 Task: Find hotels with Restaurants.
Action: Mouse moved to (488, 110)
Screenshot: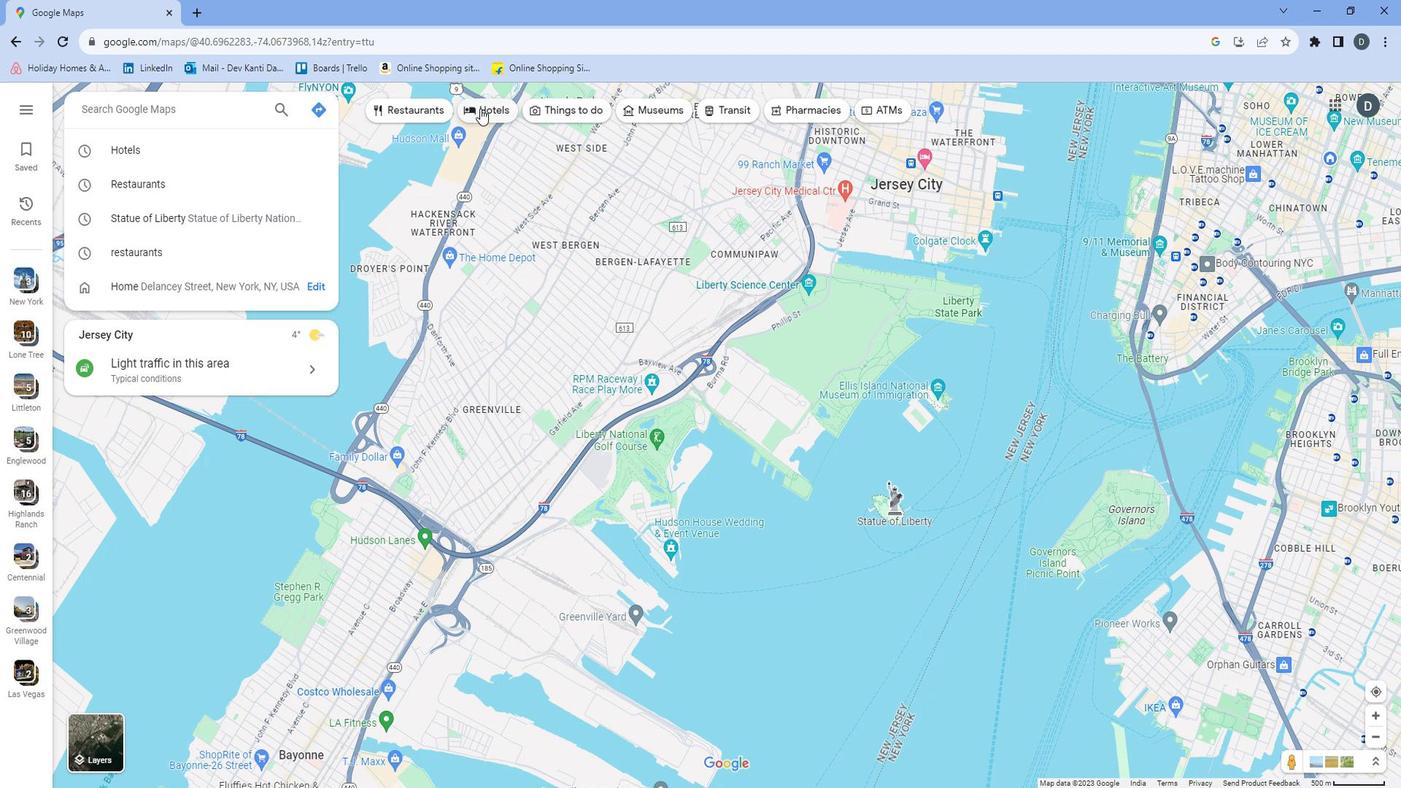 
Action: Mouse pressed left at (488, 110)
Screenshot: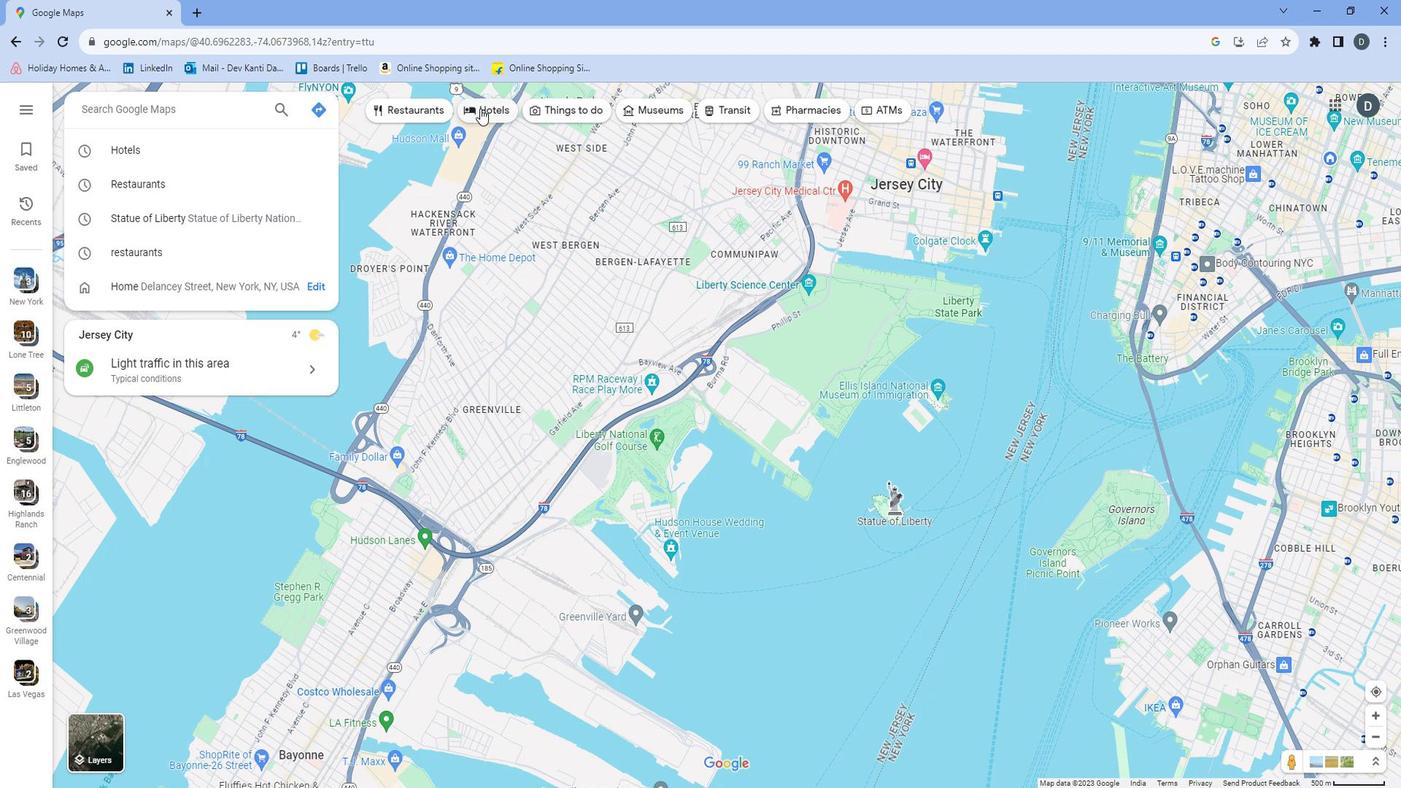 
Action: Mouse moved to (706, 108)
Screenshot: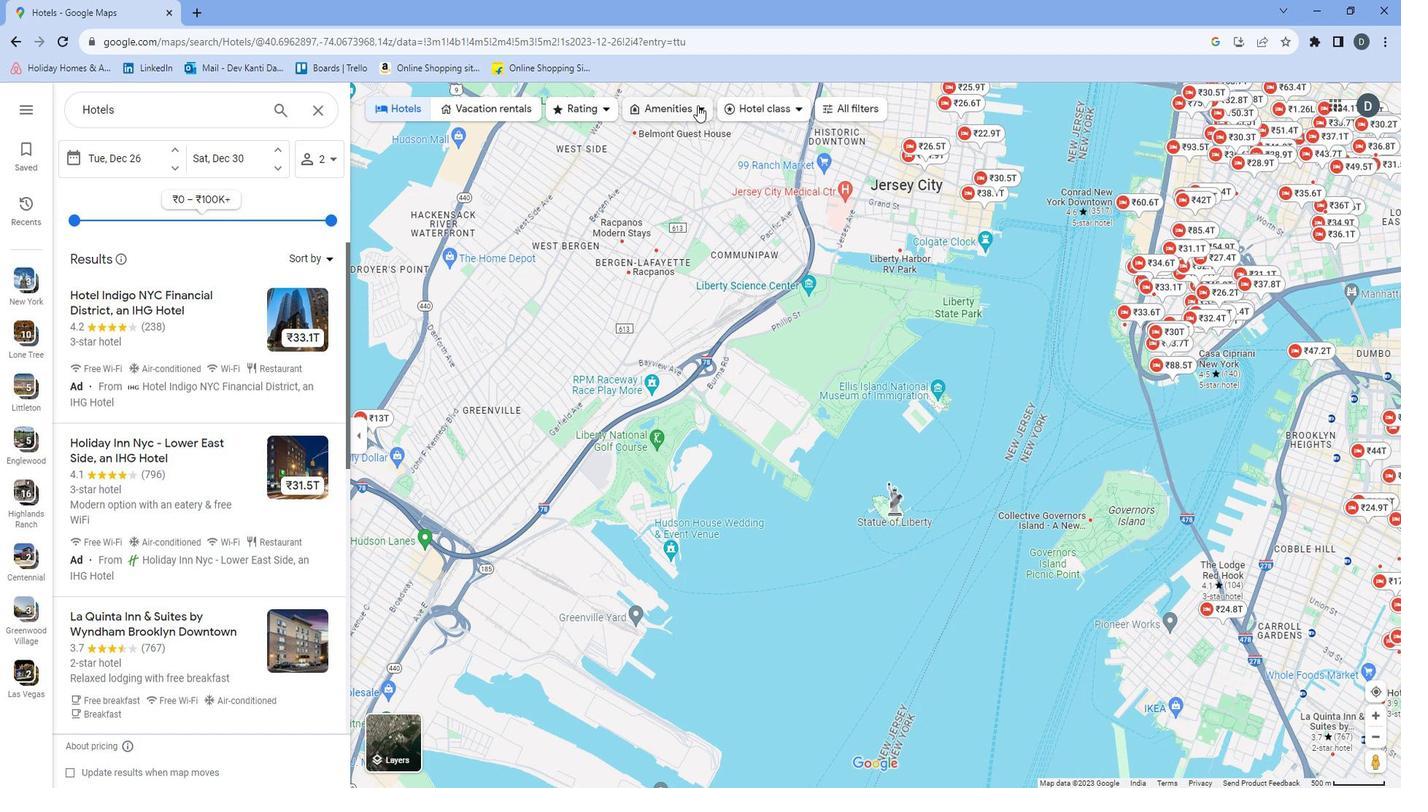 
Action: Mouse pressed left at (706, 108)
Screenshot: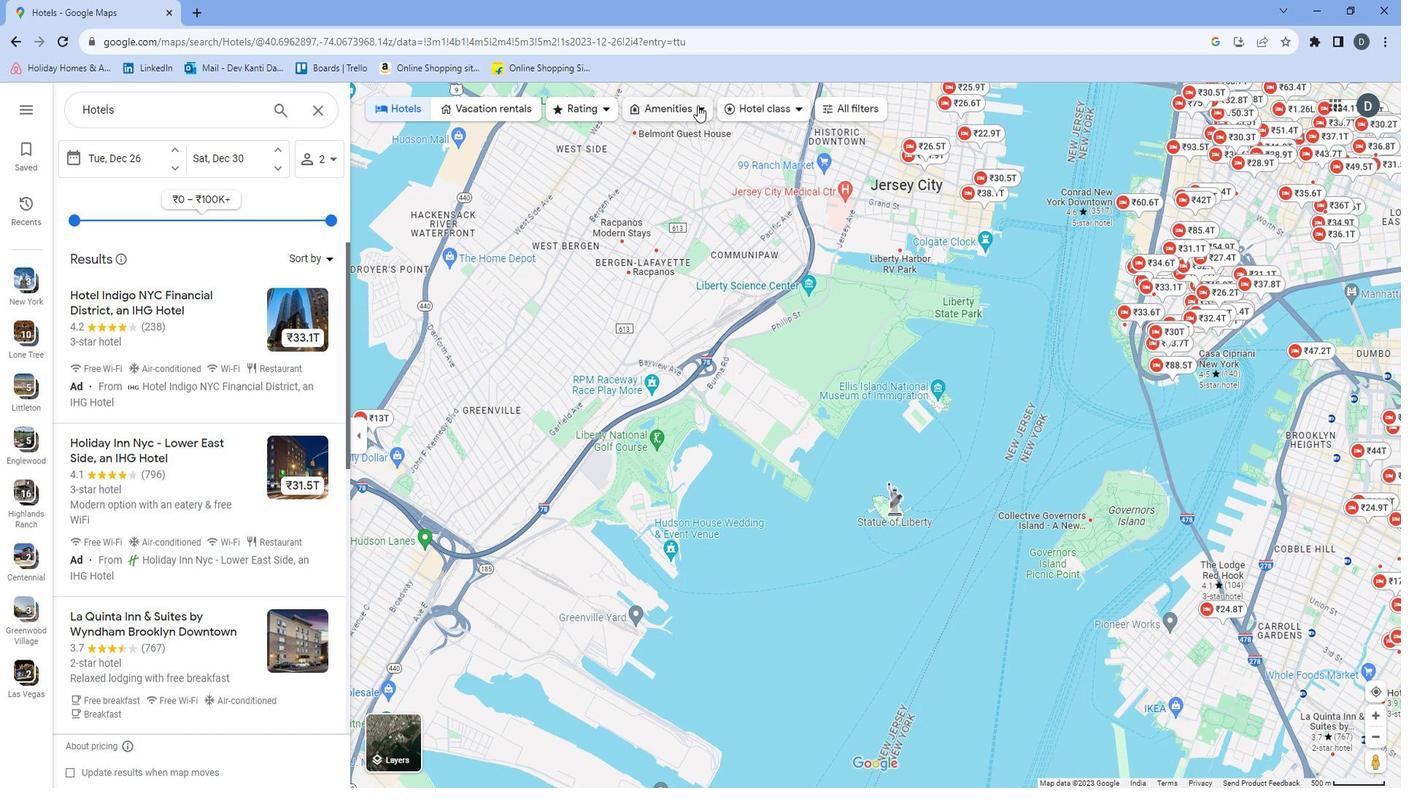 
Action: Mouse moved to (769, 229)
Screenshot: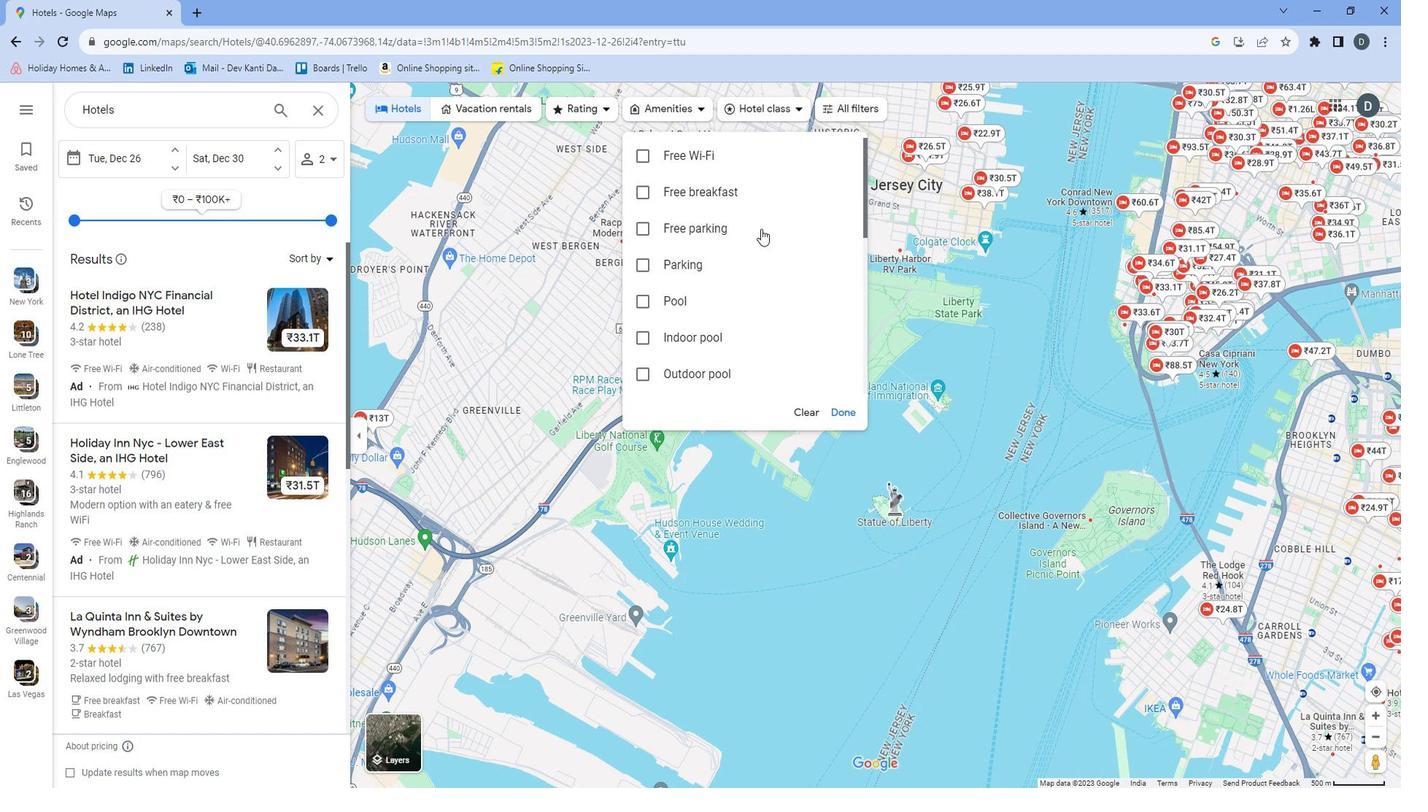 
Action: Mouse scrolled (769, 228) with delta (0, 0)
Screenshot: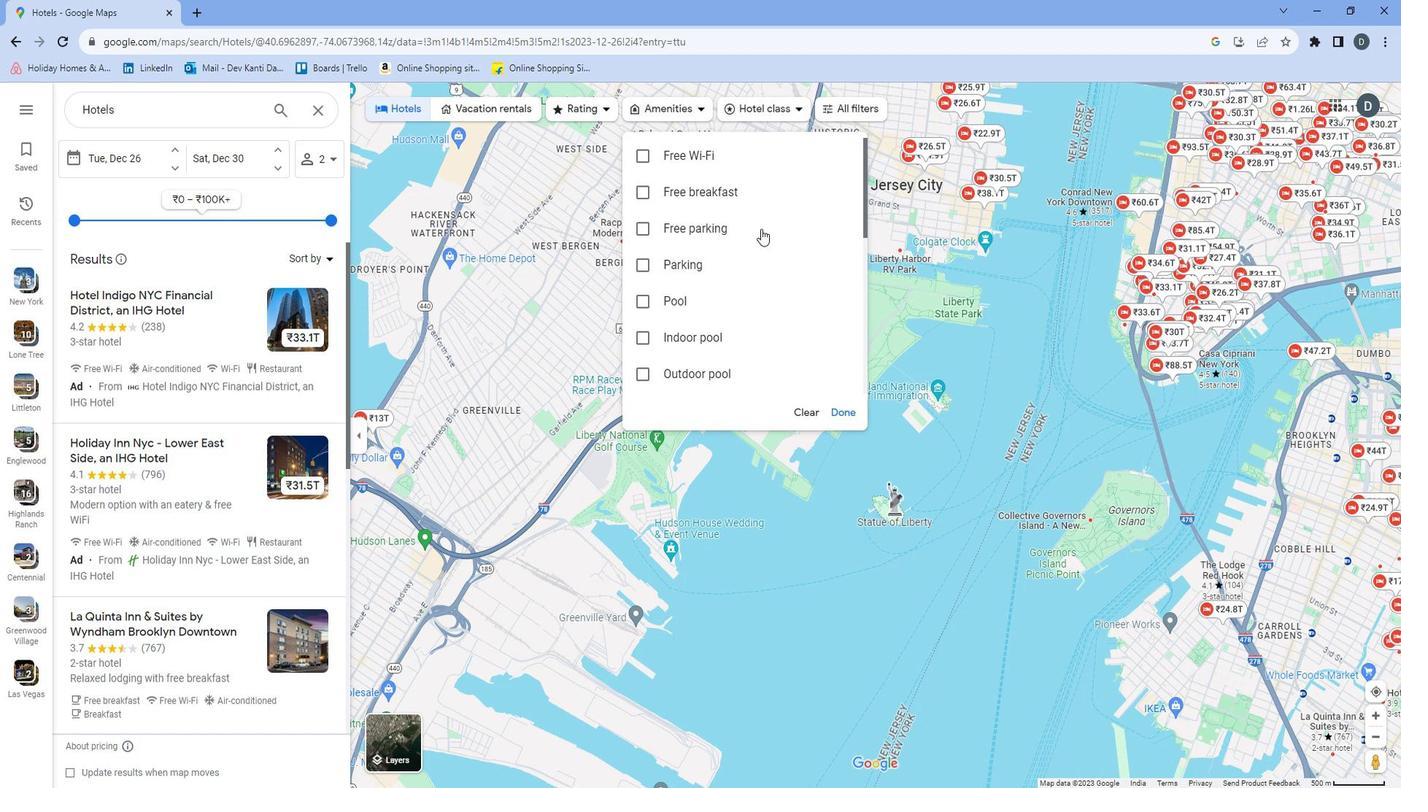 
Action: Mouse moved to (769, 230)
Screenshot: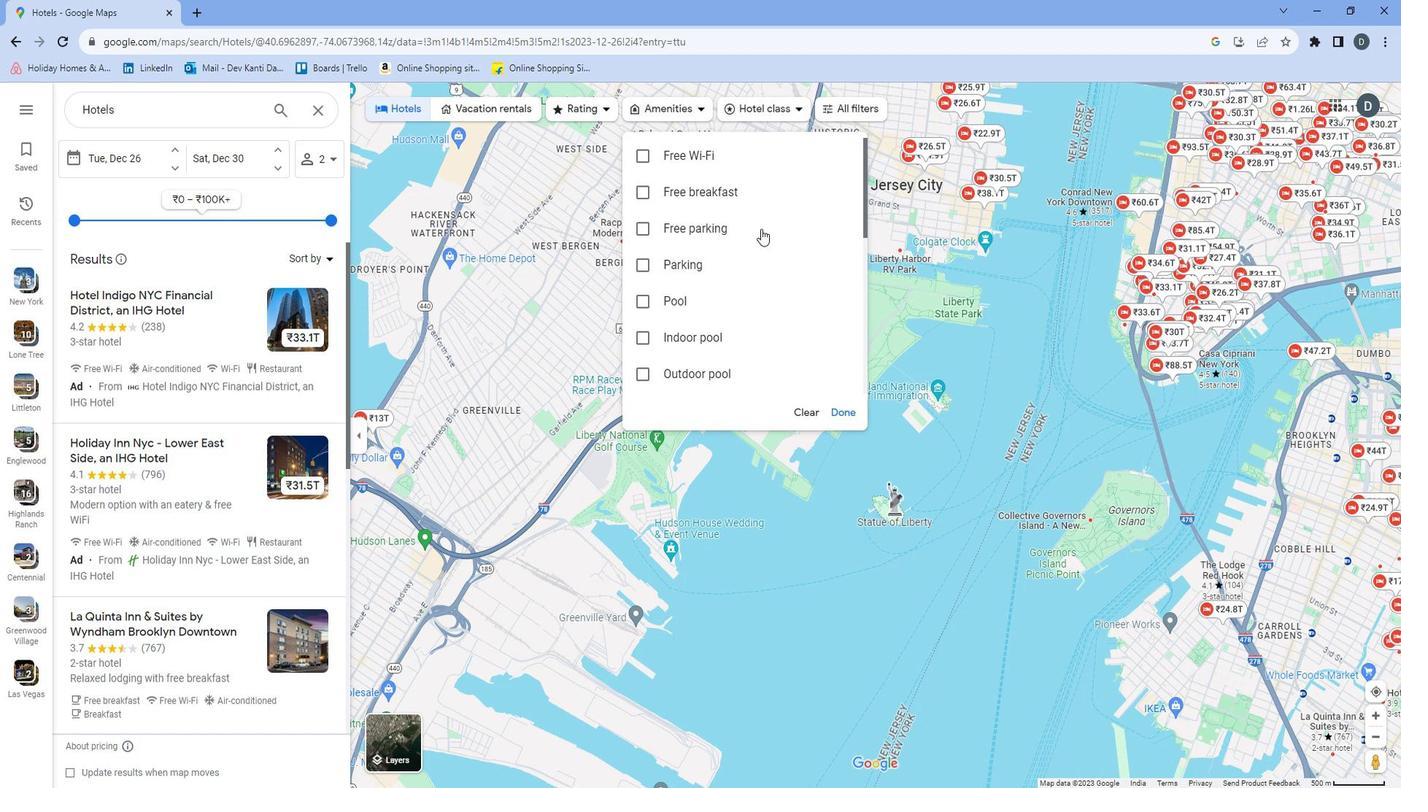 
Action: Mouse scrolled (769, 229) with delta (0, 0)
Screenshot: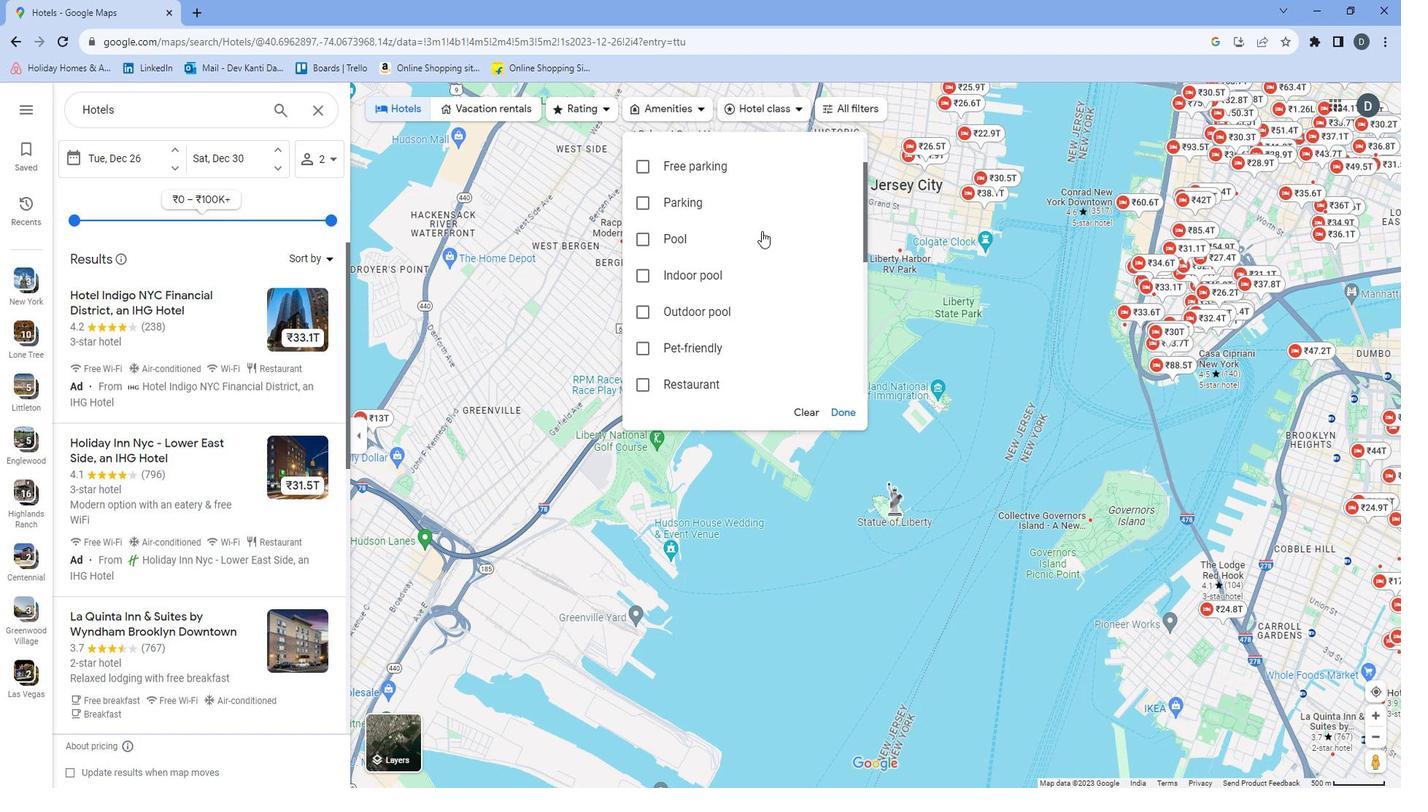 
Action: Mouse moved to (769, 231)
Screenshot: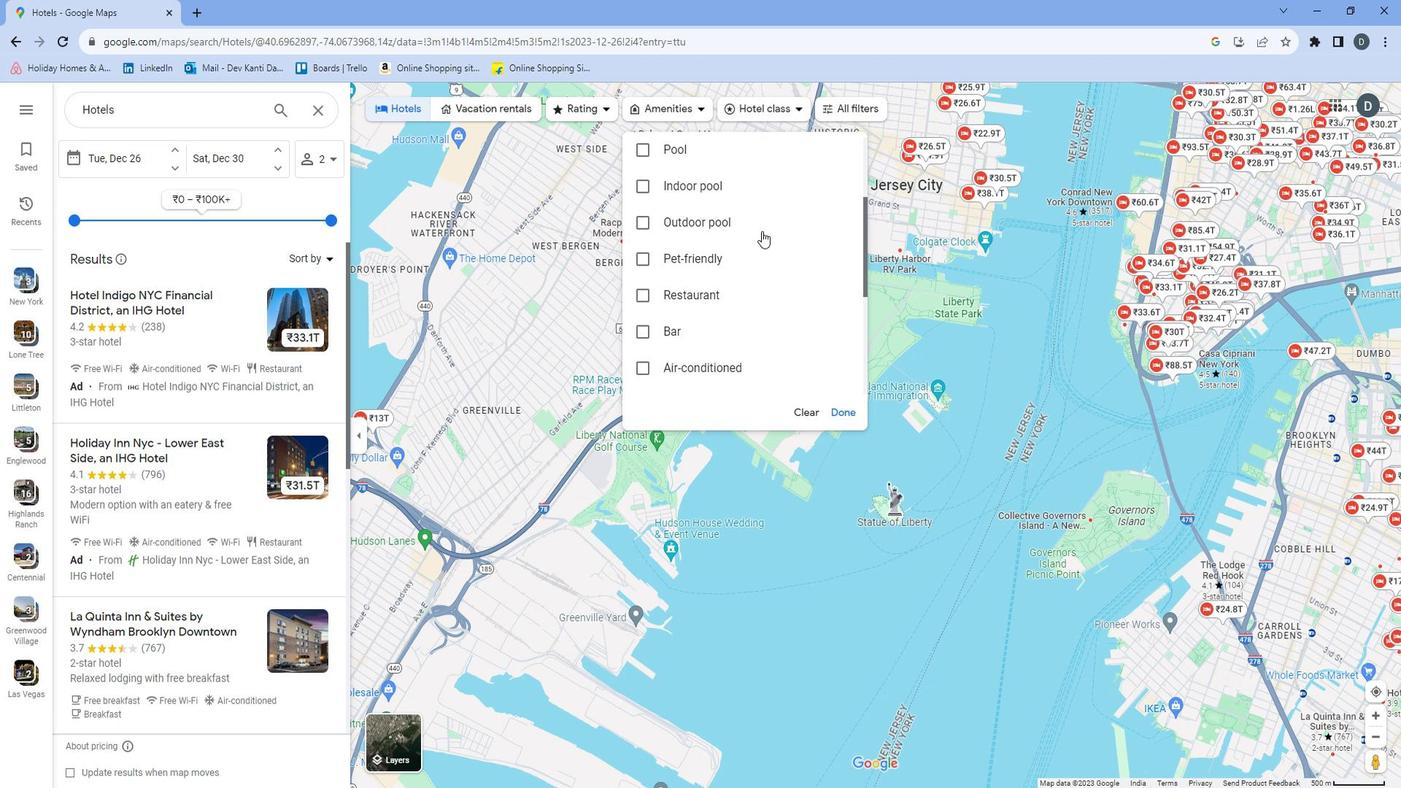 
Action: Mouse scrolled (769, 230) with delta (0, 0)
Screenshot: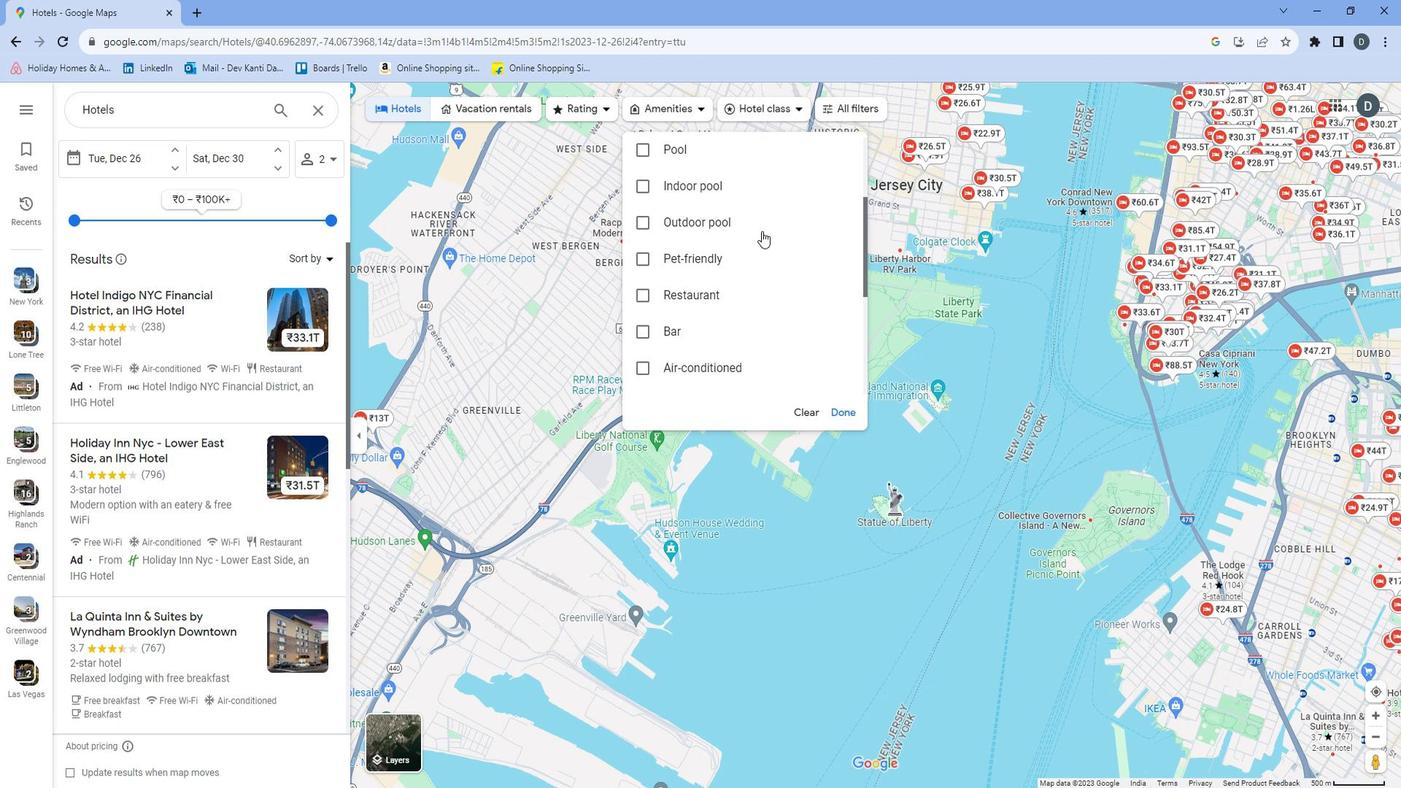 
Action: Mouse moved to (653, 222)
Screenshot: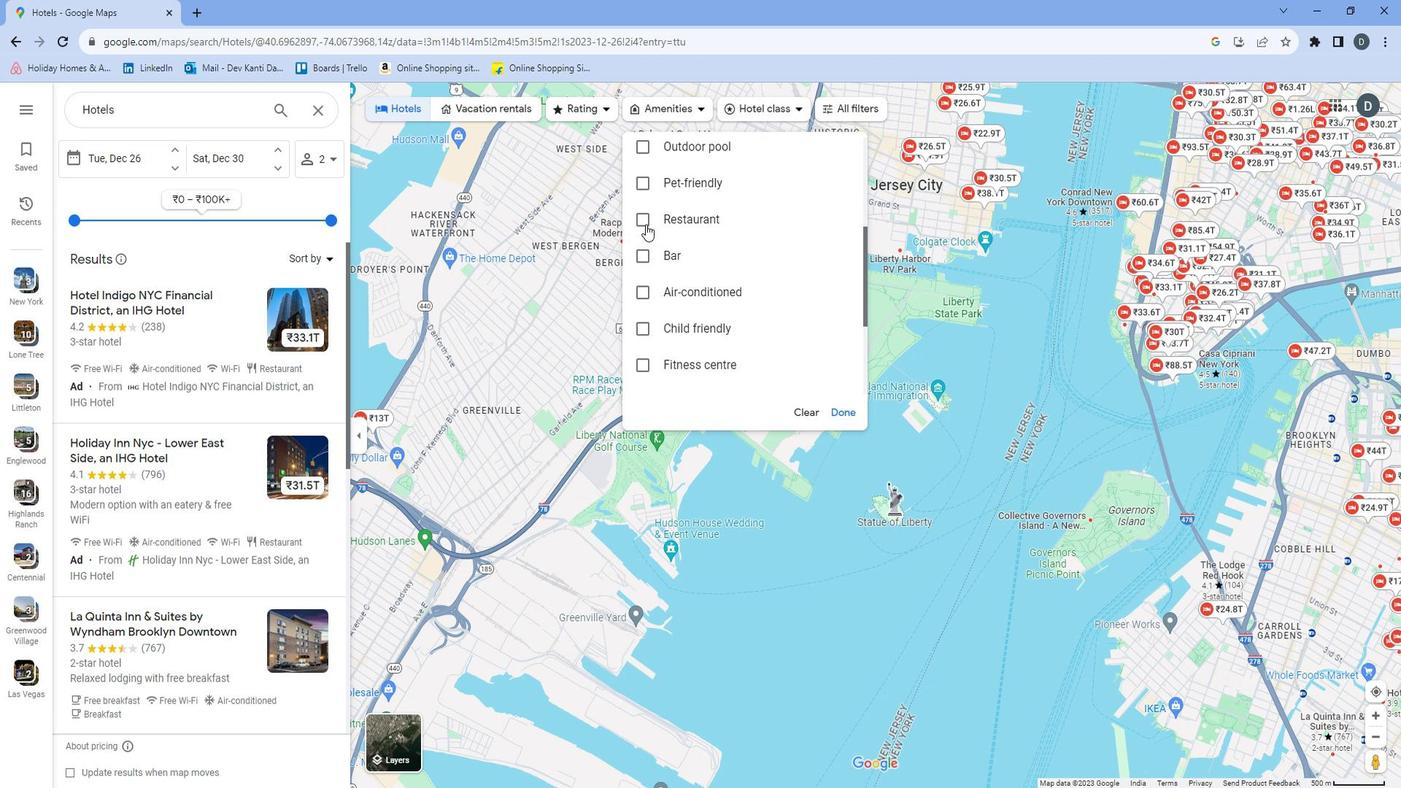 
Action: Mouse pressed left at (653, 222)
Screenshot: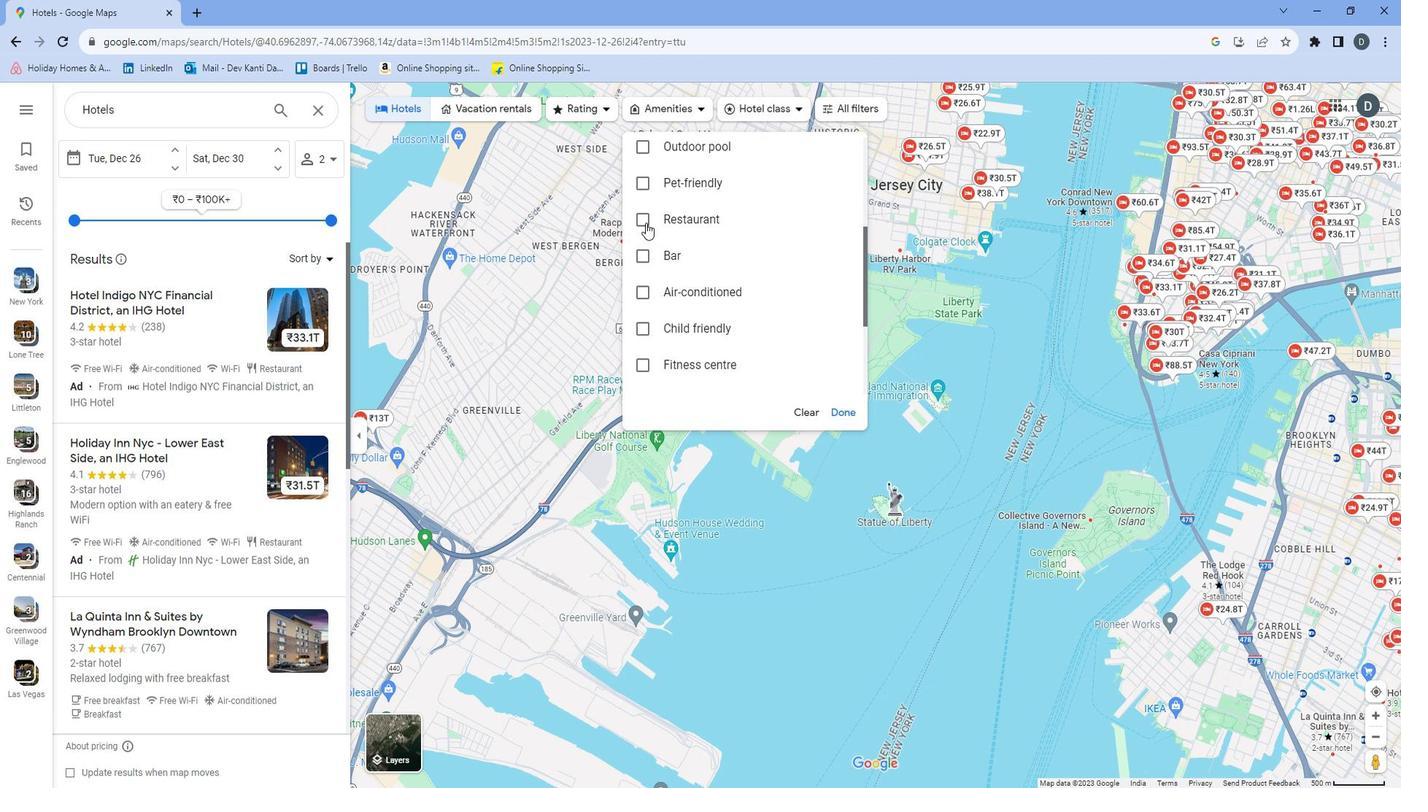 
Action: Mouse moved to (853, 394)
Screenshot: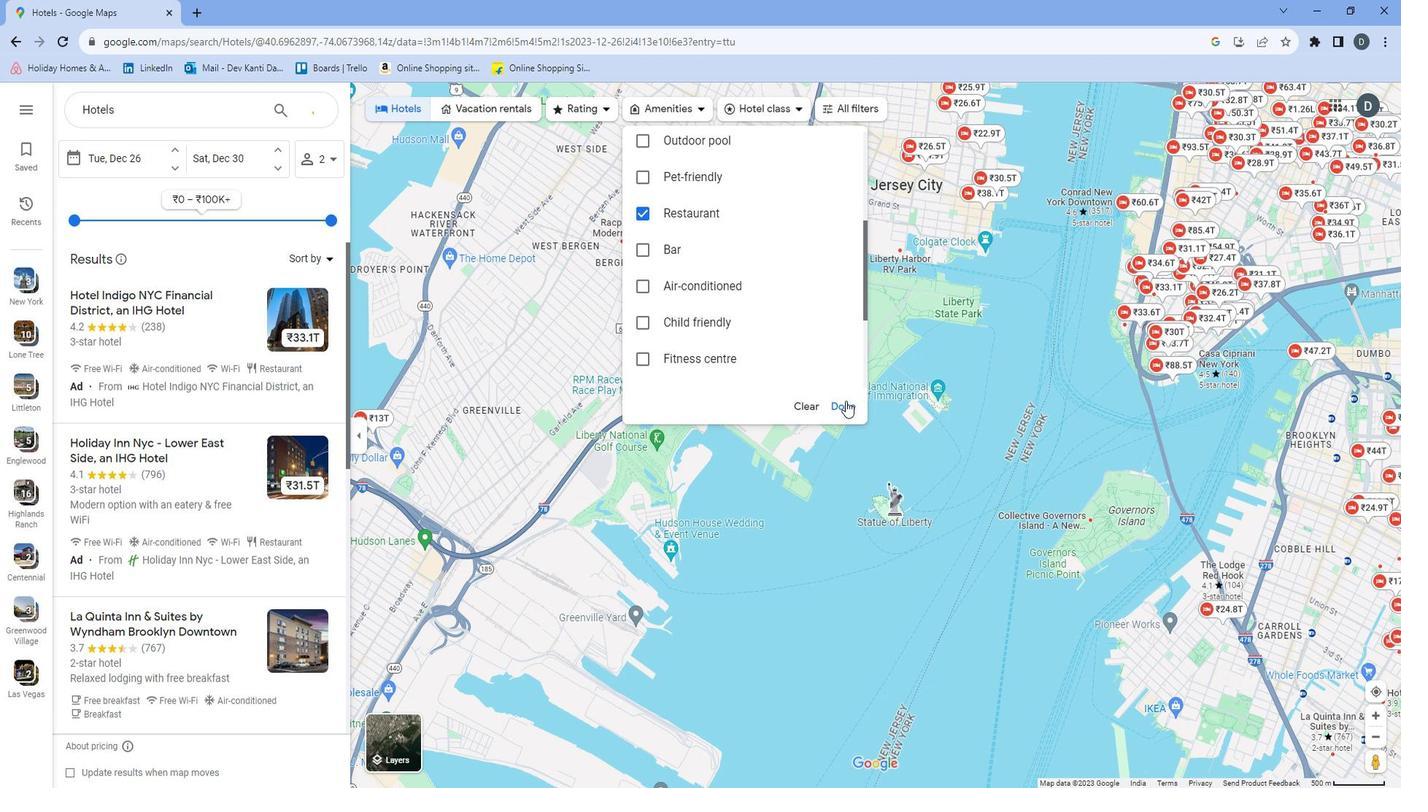 
Action: Mouse pressed left at (853, 394)
Screenshot: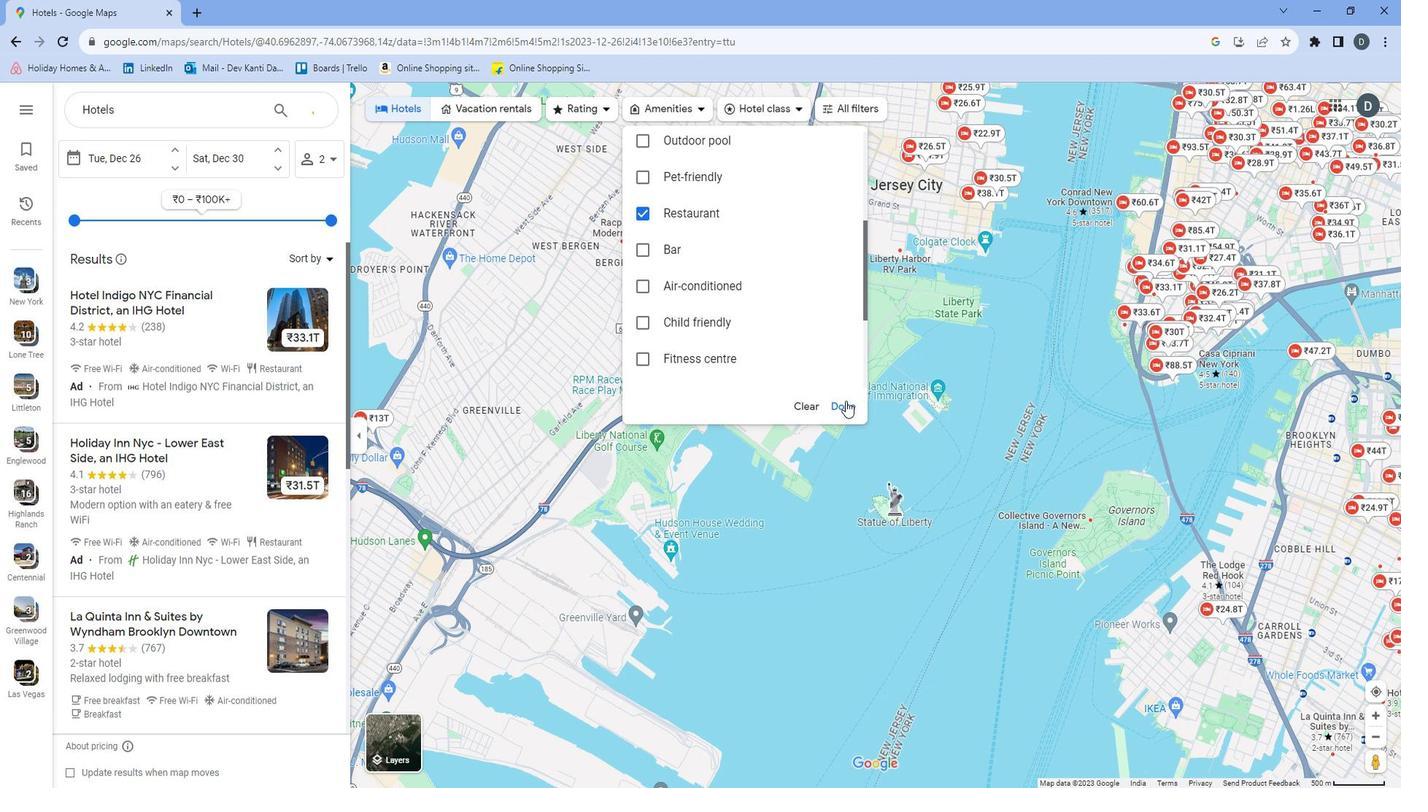 
Action: Mouse moved to (823, 330)
Screenshot: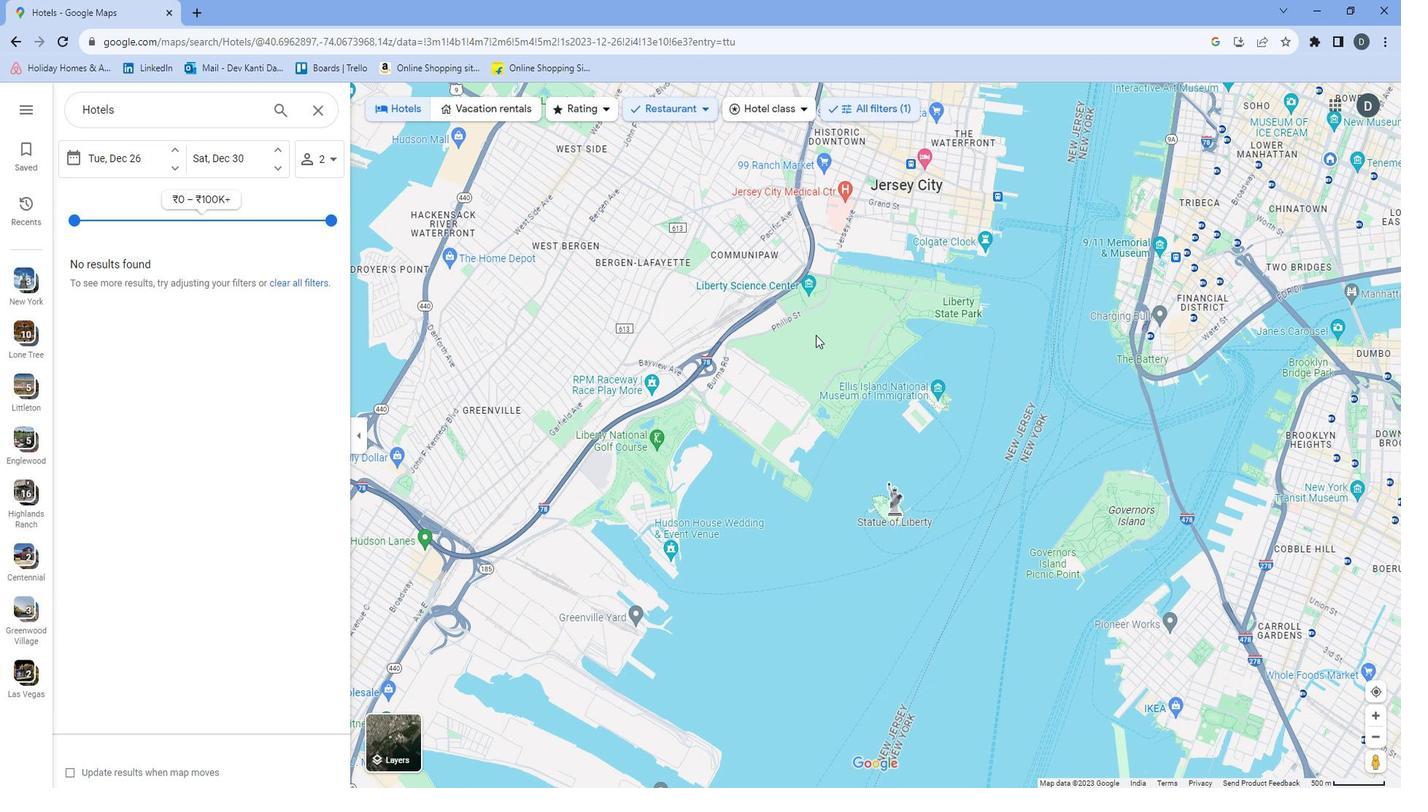 
